 Task: In Job application updates Choose email frequency Individual.
Action: Mouse moved to (668, 58)
Screenshot: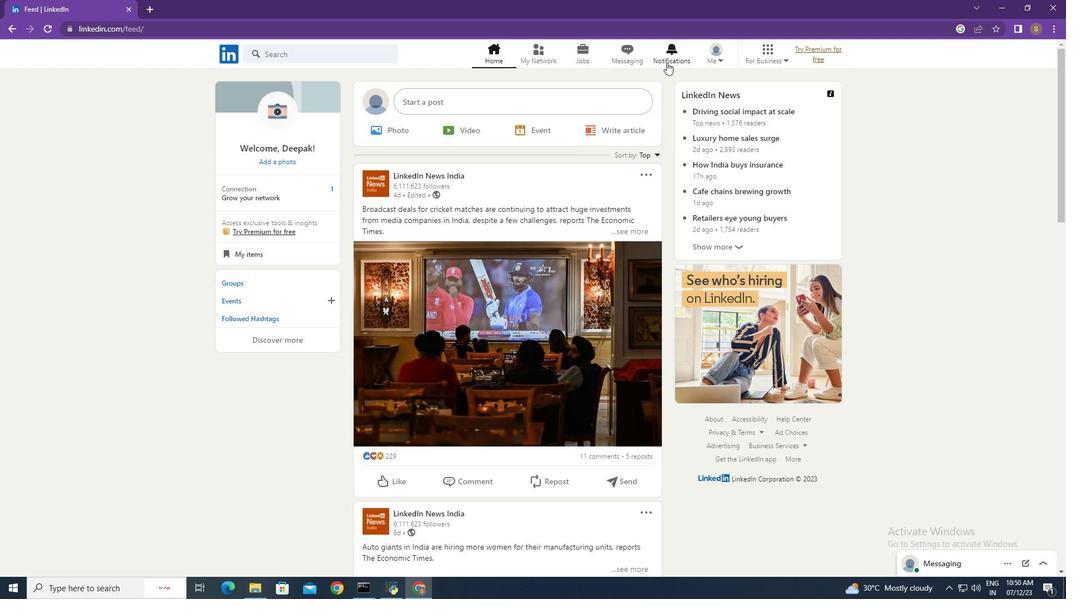 
Action: Mouse pressed left at (668, 58)
Screenshot: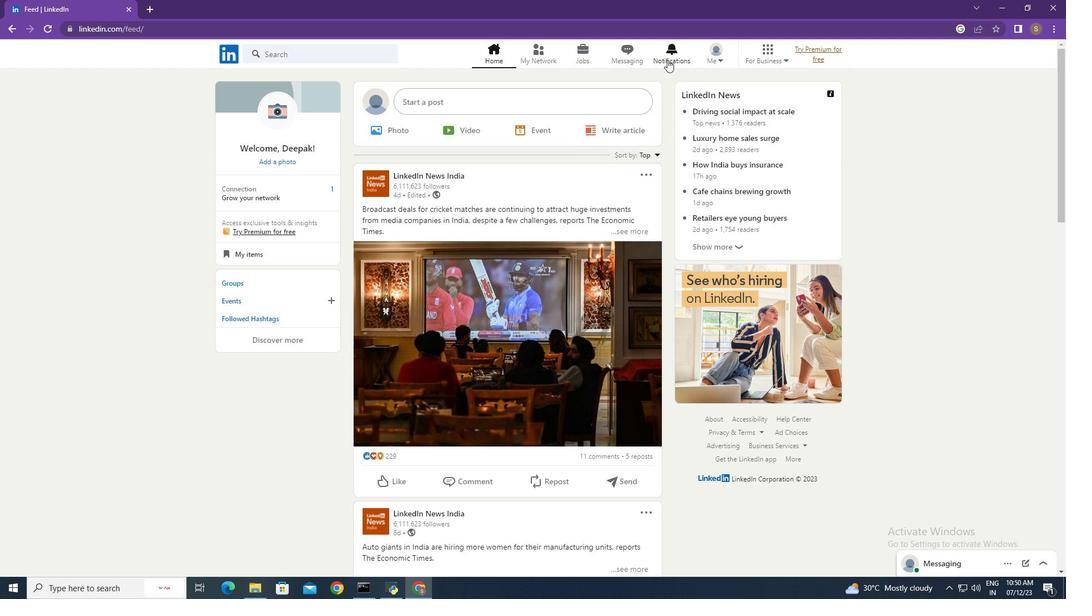 
Action: Mouse moved to (236, 127)
Screenshot: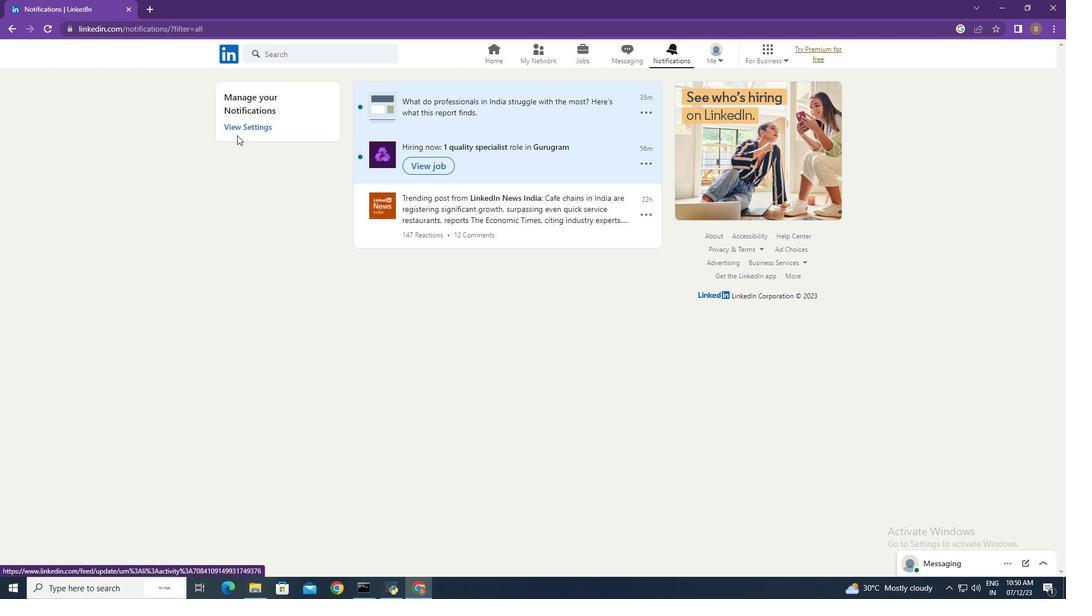 
Action: Mouse pressed left at (236, 127)
Screenshot: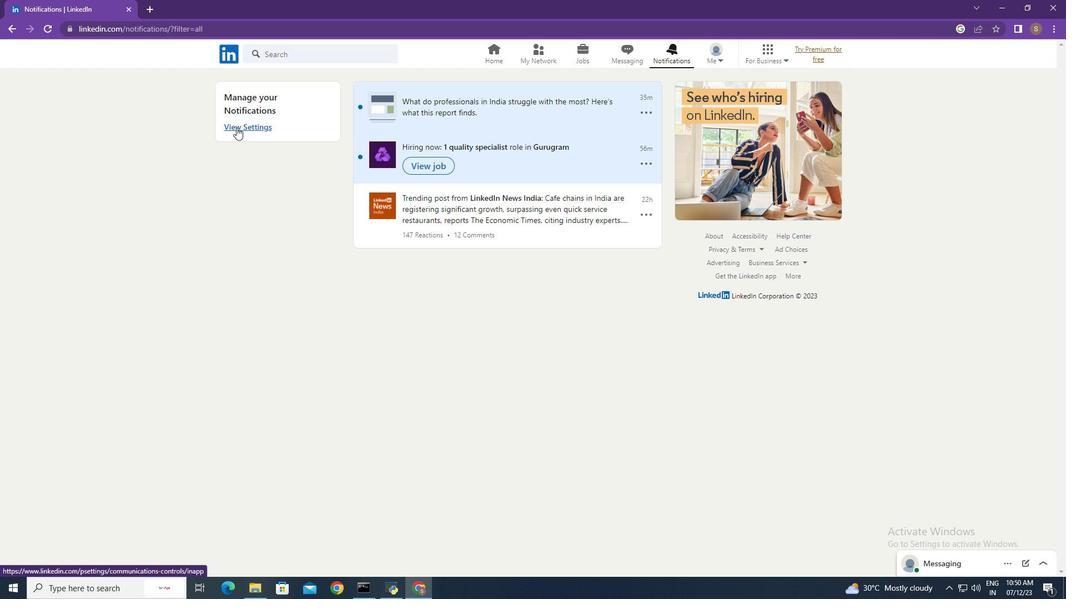 
Action: Mouse moved to (634, 171)
Screenshot: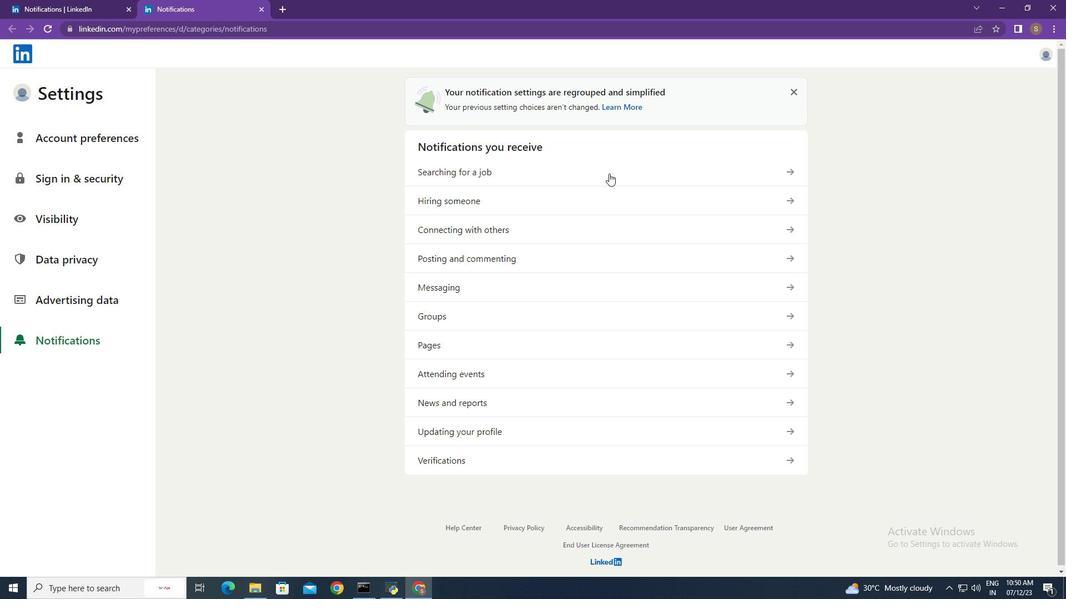 
Action: Mouse pressed left at (634, 171)
Screenshot: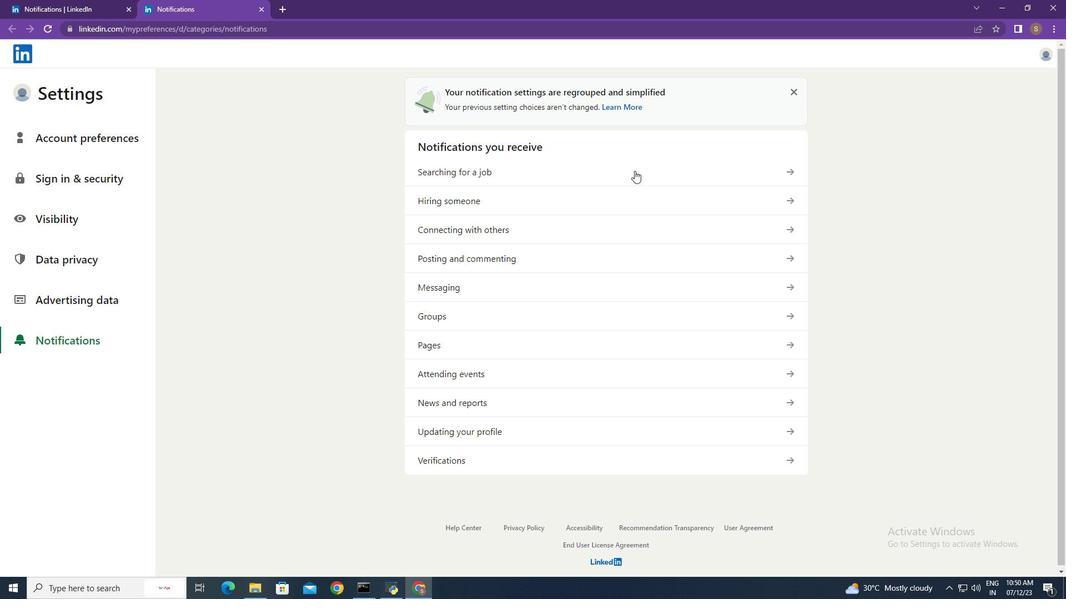 
Action: Mouse moved to (785, 284)
Screenshot: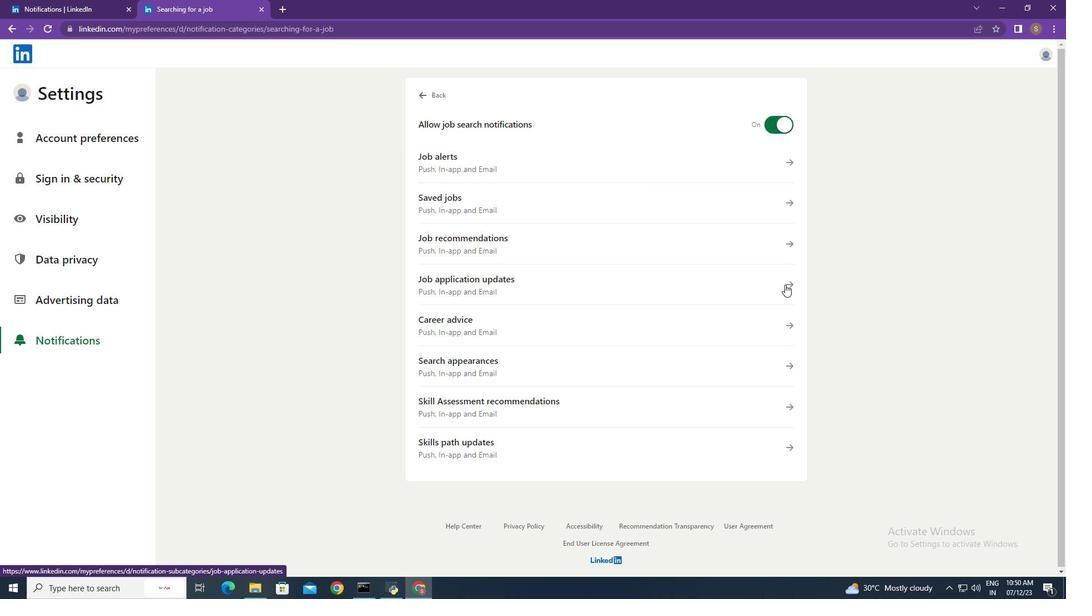 
Action: Mouse pressed left at (785, 284)
Screenshot: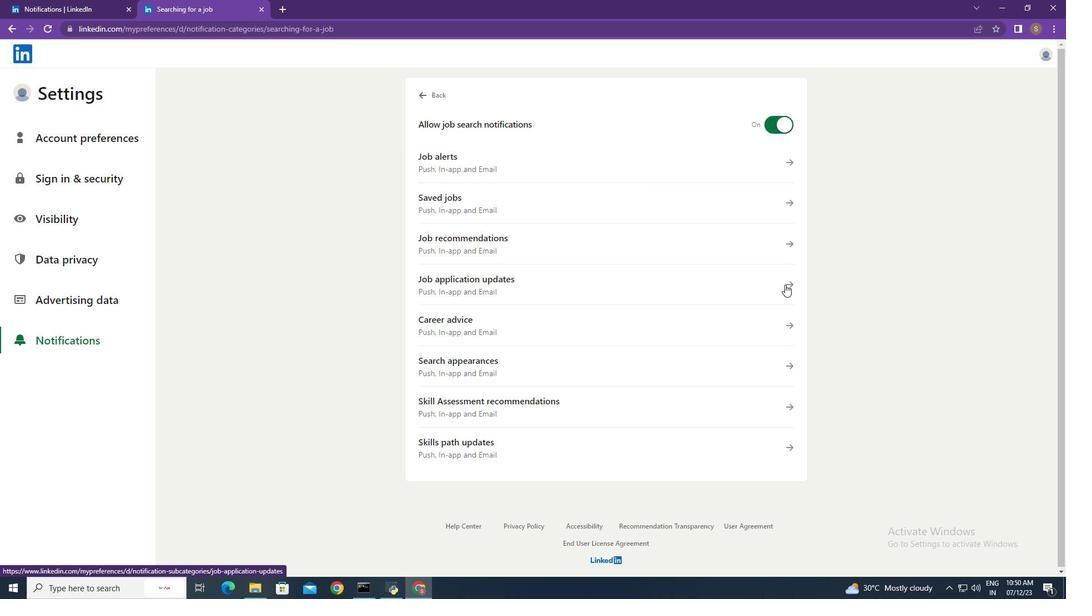 
Action: Mouse moved to (432, 361)
Screenshot: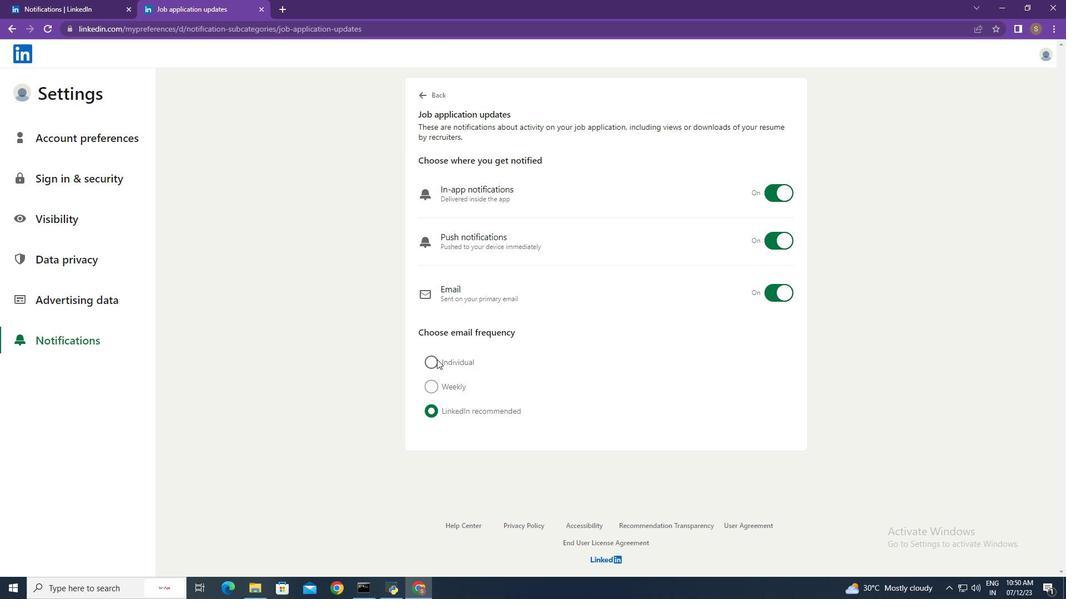 
Action: Mouse pressed left at (432, 361)
Screenshot: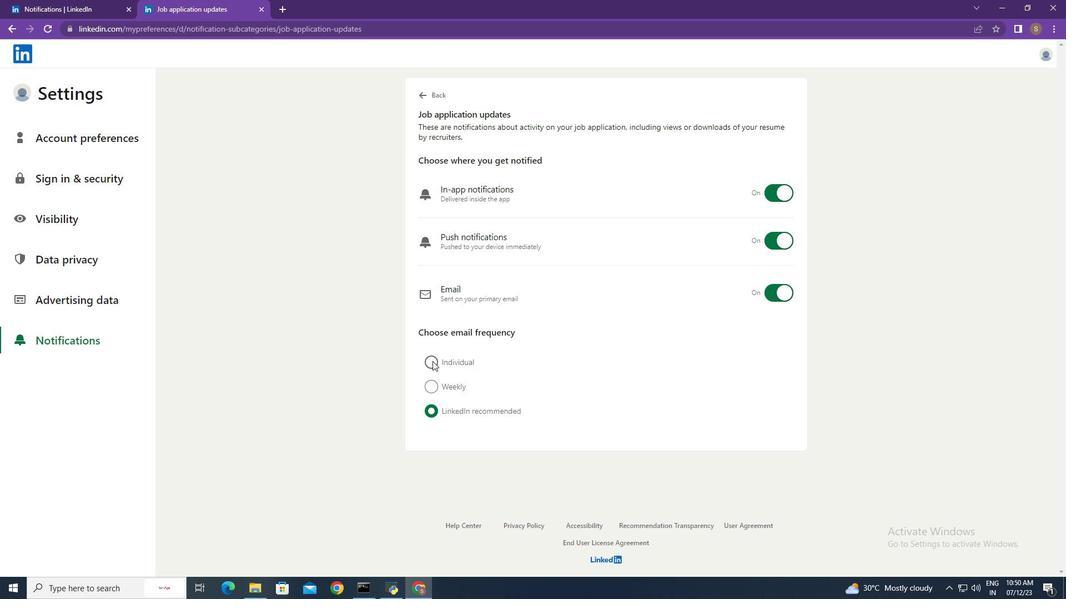 
Action: Mouse moved to (298, 334)
Screenshot: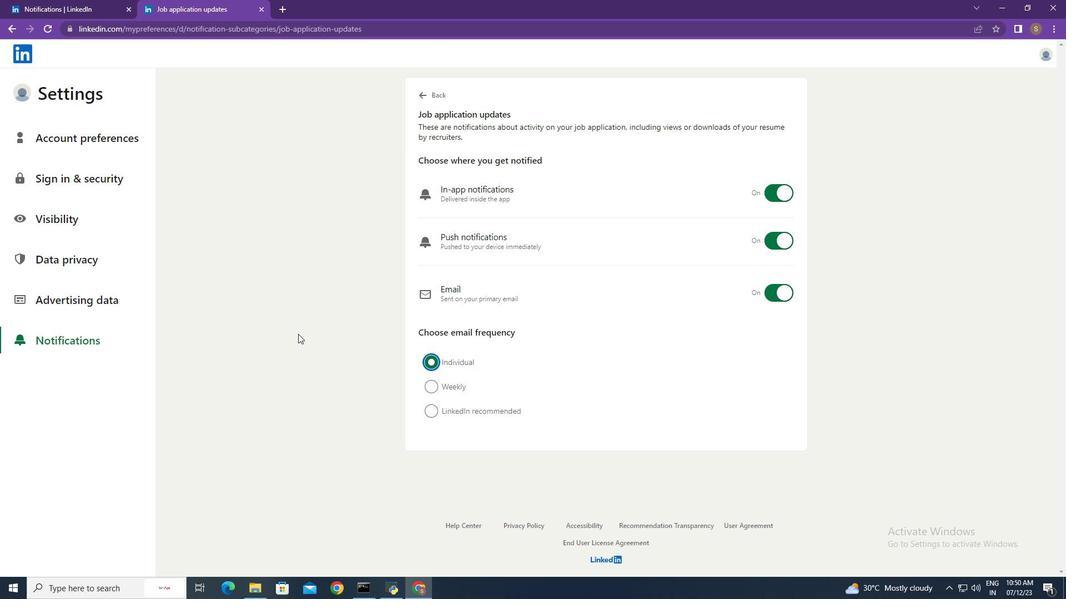 
